 Task: In the  document regularreading.html Select the text and change paragraph spacing to  '1.5' Change page orientation to  'Landscape' Add Page color Navy Blue
Action: Mouse moved to (232, 322)
Screenshot: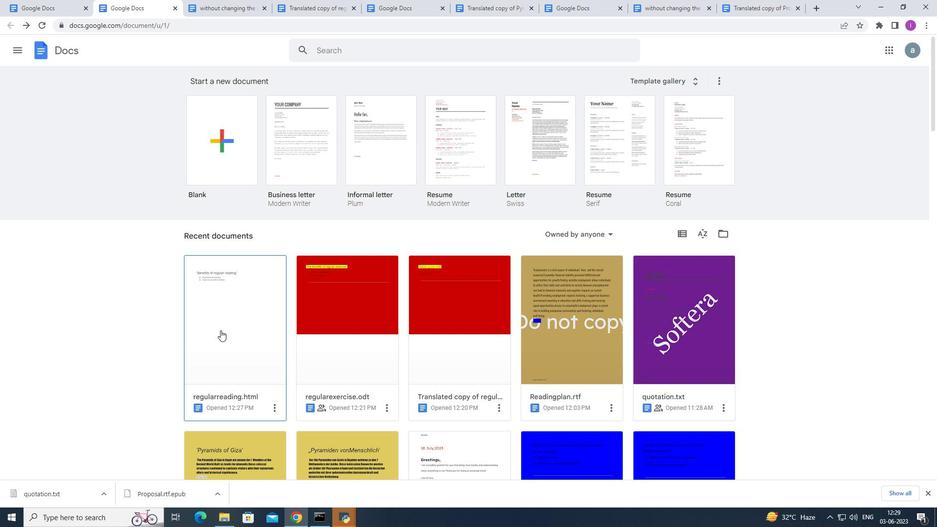 
Action: Mouse pressed left at (232, 322)
Screenshot: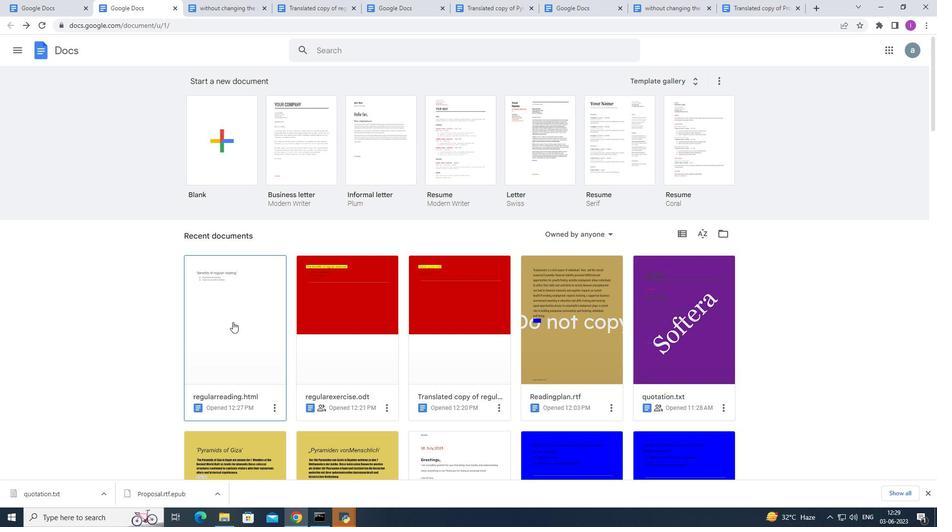 
Action: Mouse moved to (507, 212)
Screenshot: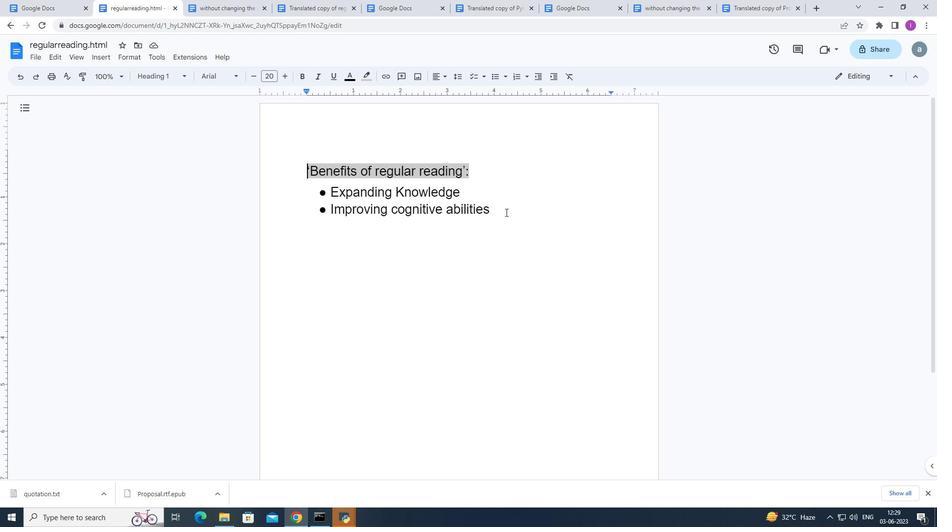 
Action: Mouse pressed left at (507, 212)
Screenshot: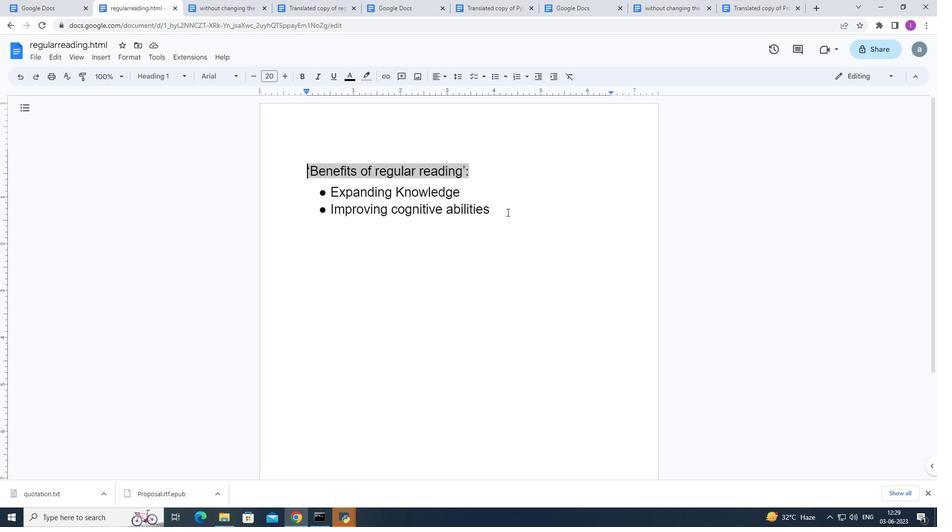 
Action: Mouse moved to (456, 77)
Screenshot: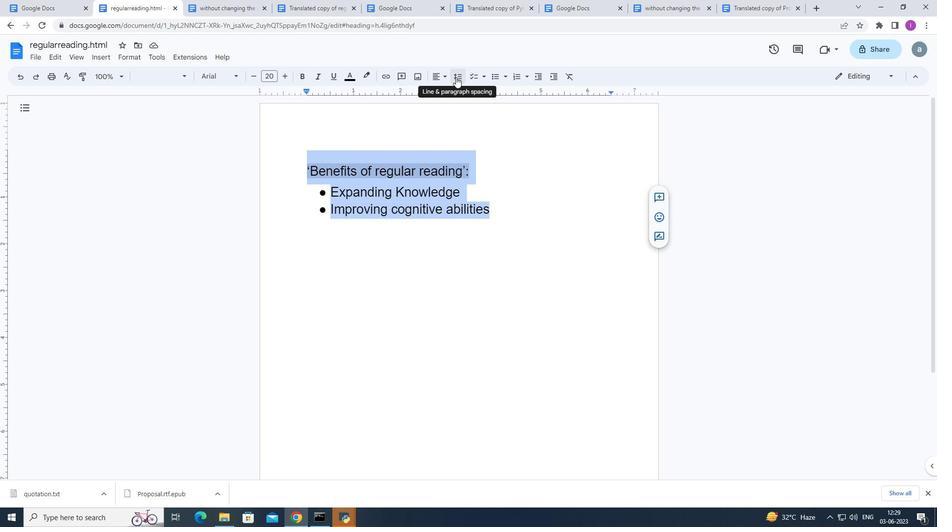 
Action: Mouse pressed left at (456, 77)
Screenshot: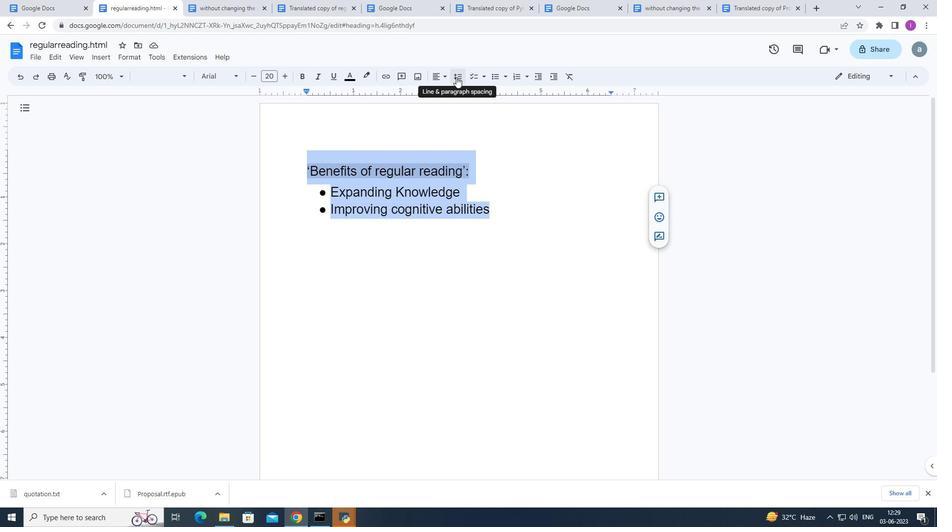 
Action: Mouse moved to (472, 123)
Screenshot: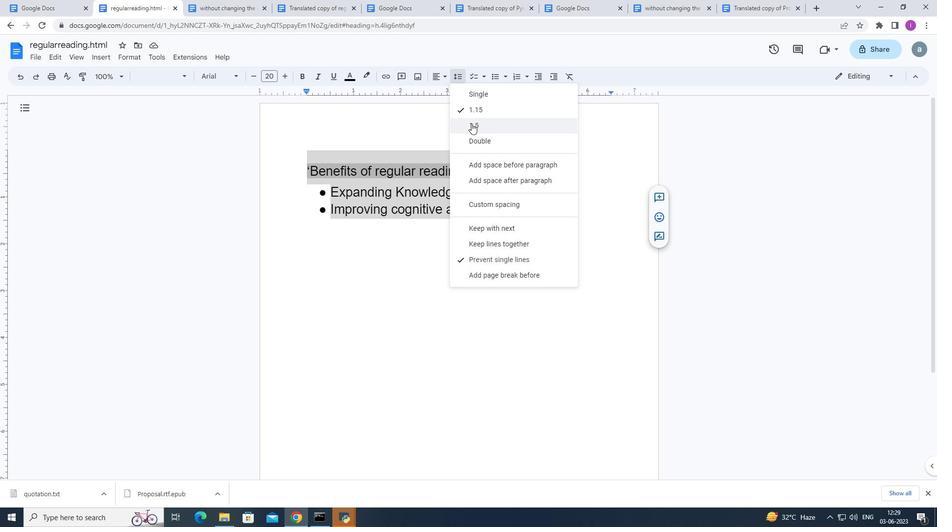 
Action: Mouse pressed left at (472, 123)
Screenshot: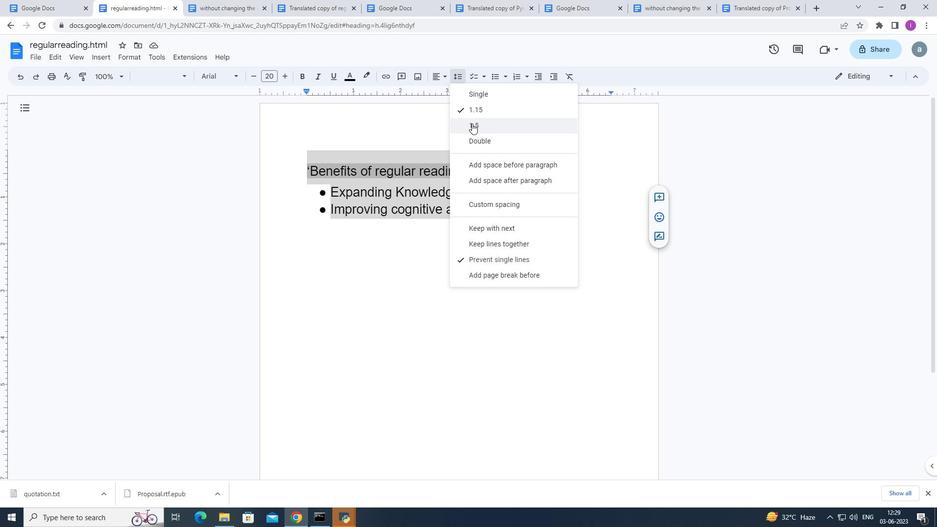 
Action: Mouse moved to (126, 240)
Screenshot: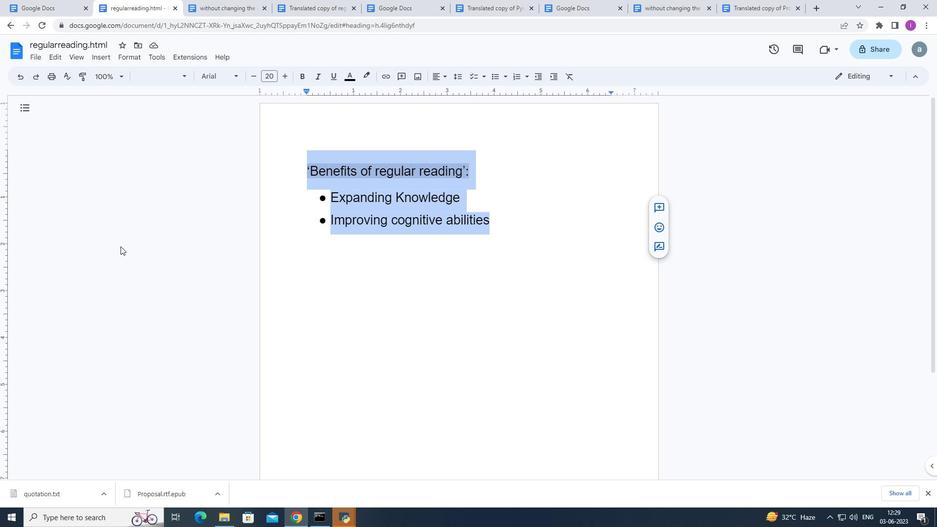 
Action: Mouse pressed left at (126, 240)
Screenshot: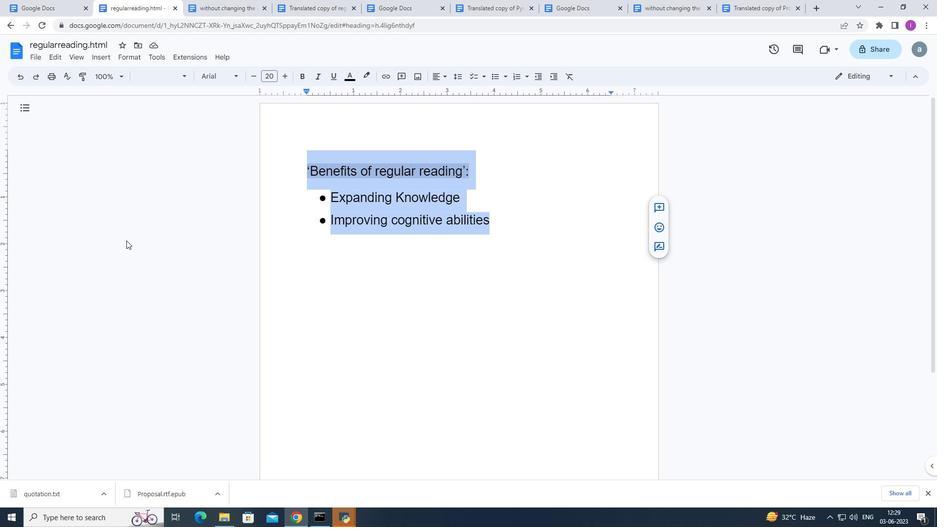 
Action: Mouse moved to (29, 57)
Screenshot: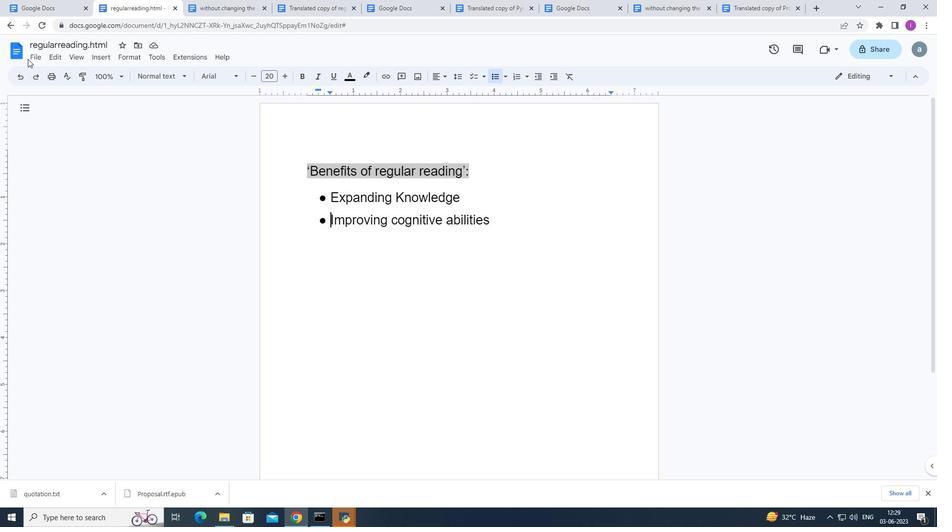 
Action: Mouse pressed left at (29, 57)
Screenshot: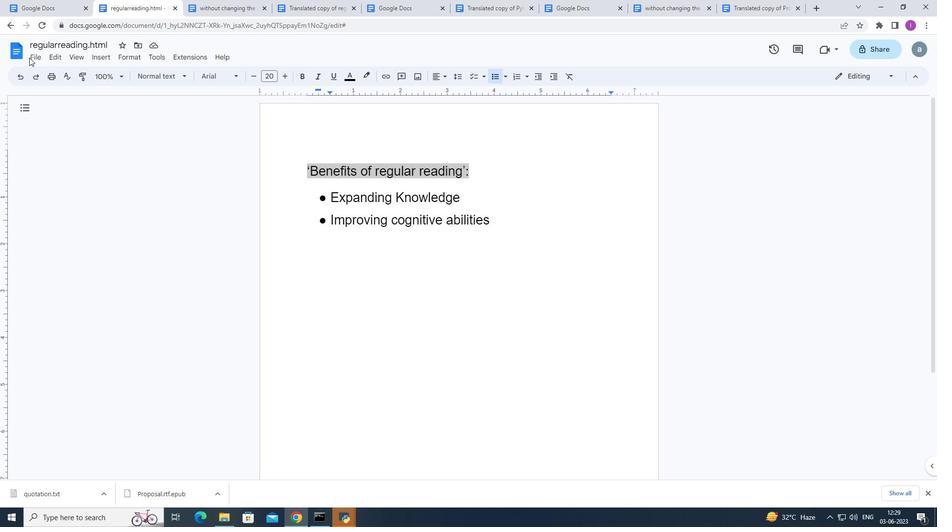 
Action: Mouse moved to (37, 58)
Screenshot: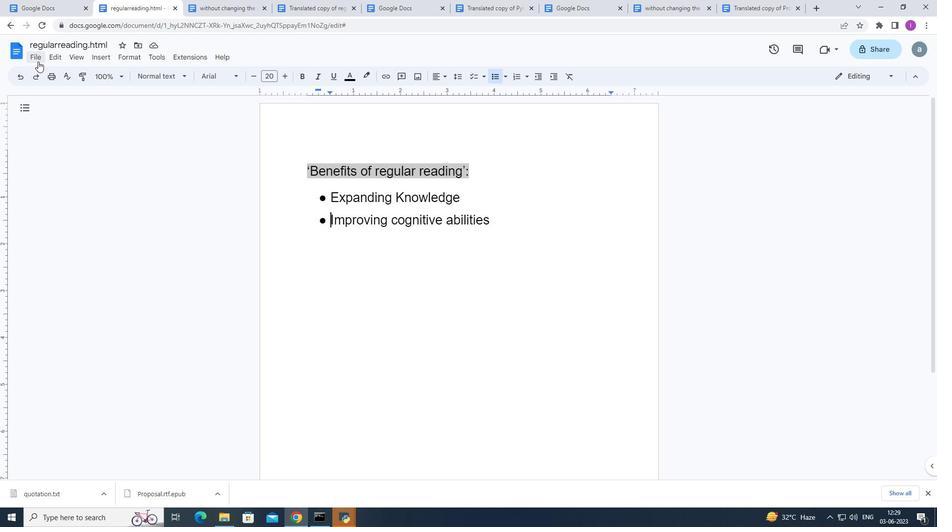 
Action: Mouse pressed left at (37, 58)
Screenshot: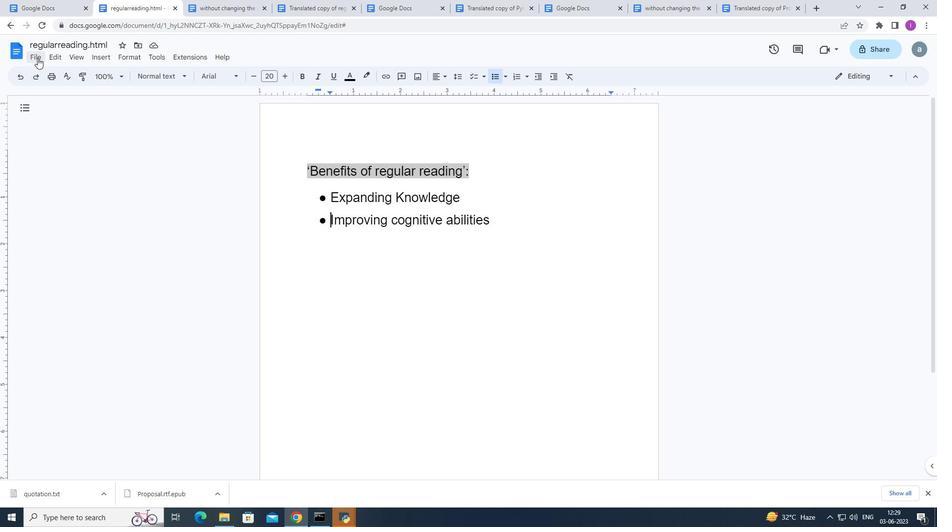 
Action: Mouse moved to (81, 325)
Screenshot: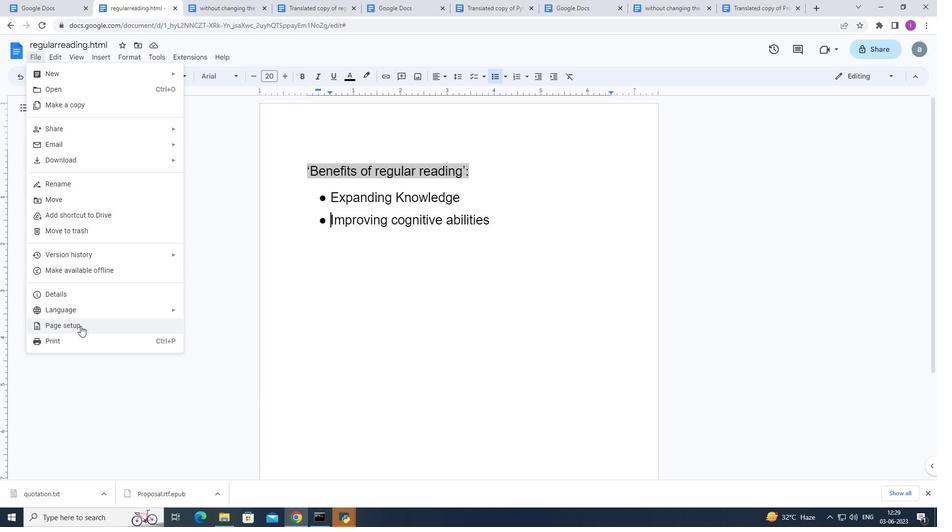 
Action: Mouse pressed left at (81, 325)
Screenshot: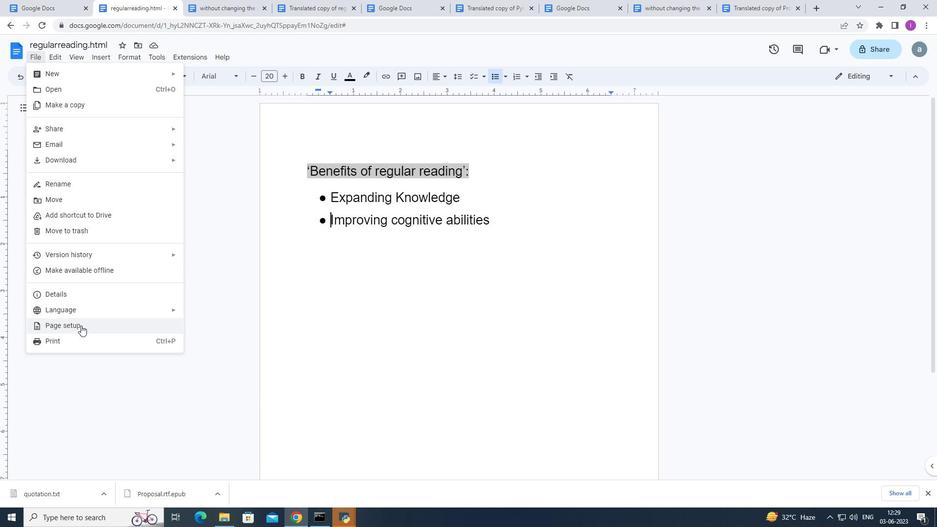 
Action: Mouse moved to (429, 244)
Screenshot: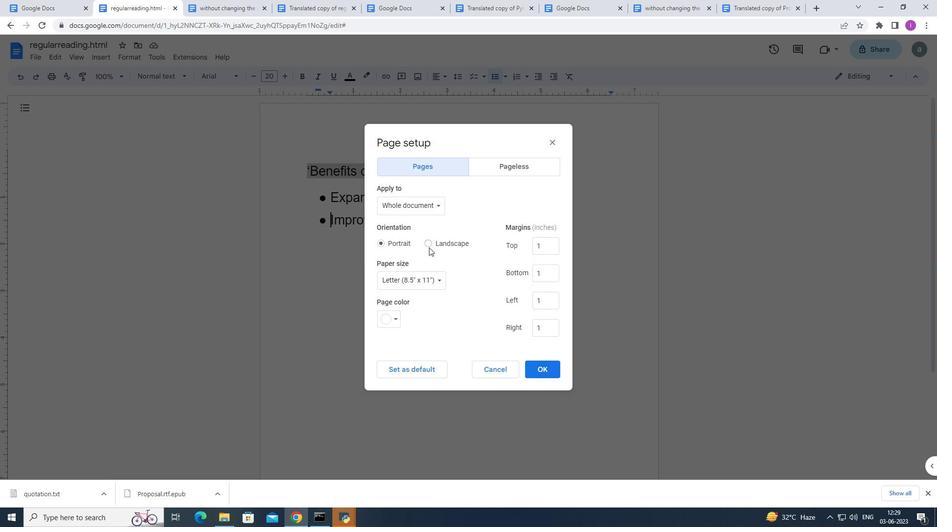 
Action: Mouse pressed left at (429, 244)
Screenshot: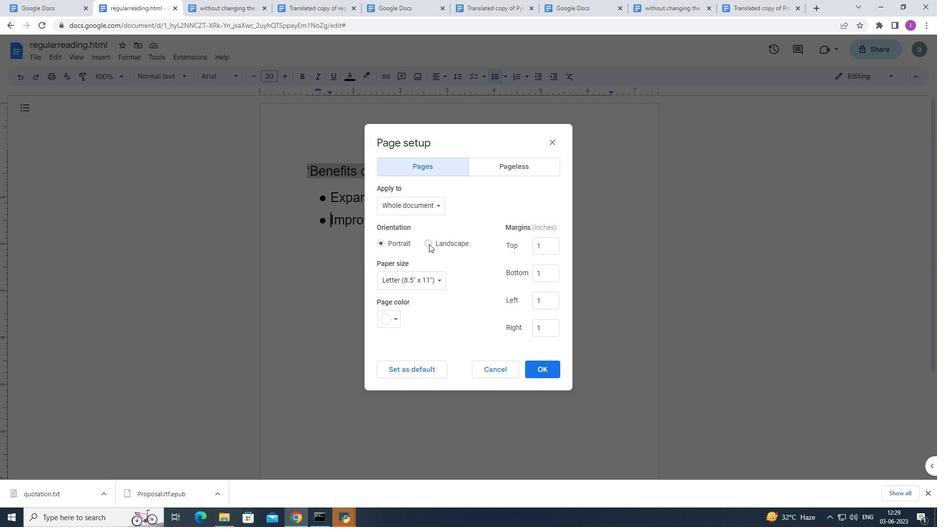 
Action: Mouse moved to (395, 319)
Screenshot: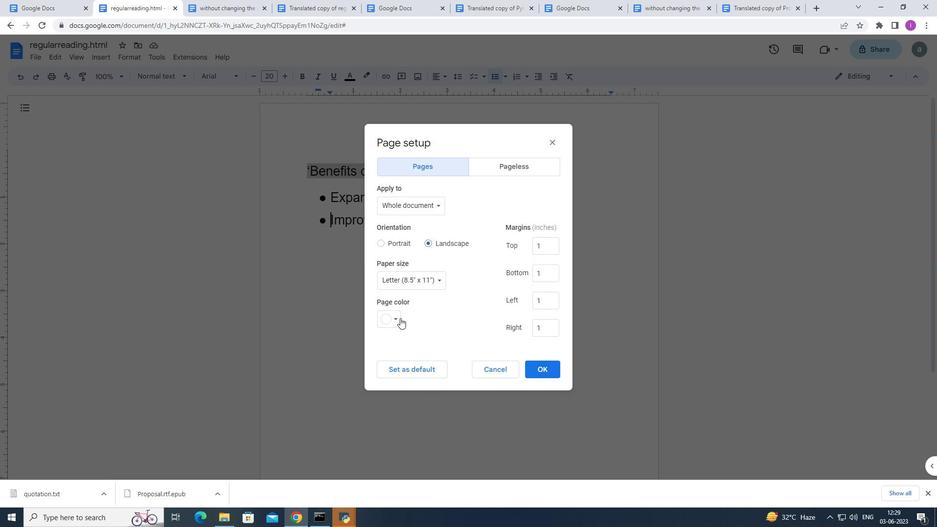 
Action: Mouse pressed left at (395, 319)
Screenshot: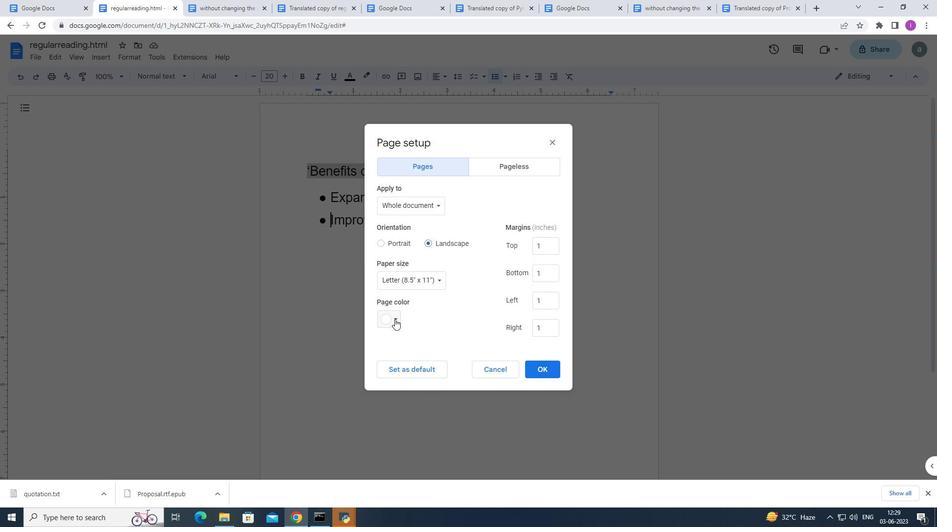 
Action: Mouse moved to (388, 439)
Screenshot: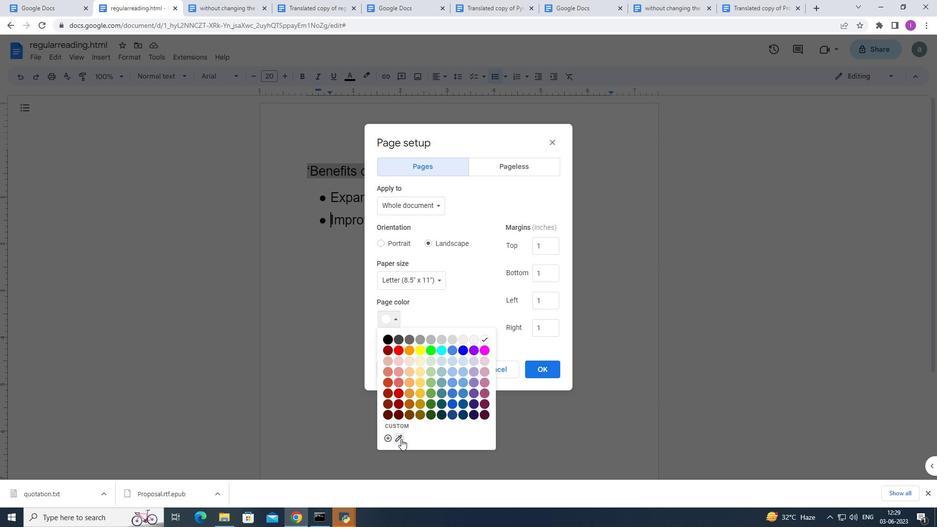 
Action: Mouse pressed left at (388, 439)
Screenshot: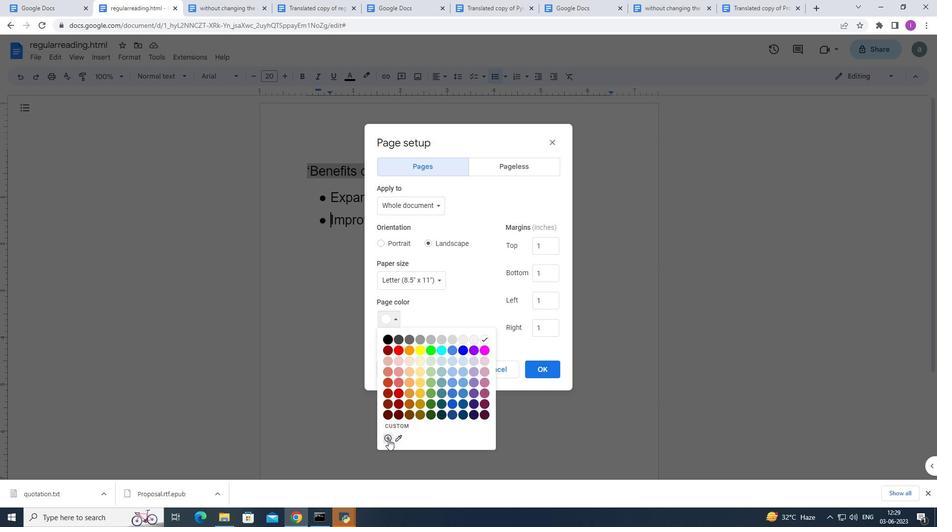 
Action: Mouse moved to (480, 265)
Screenshot: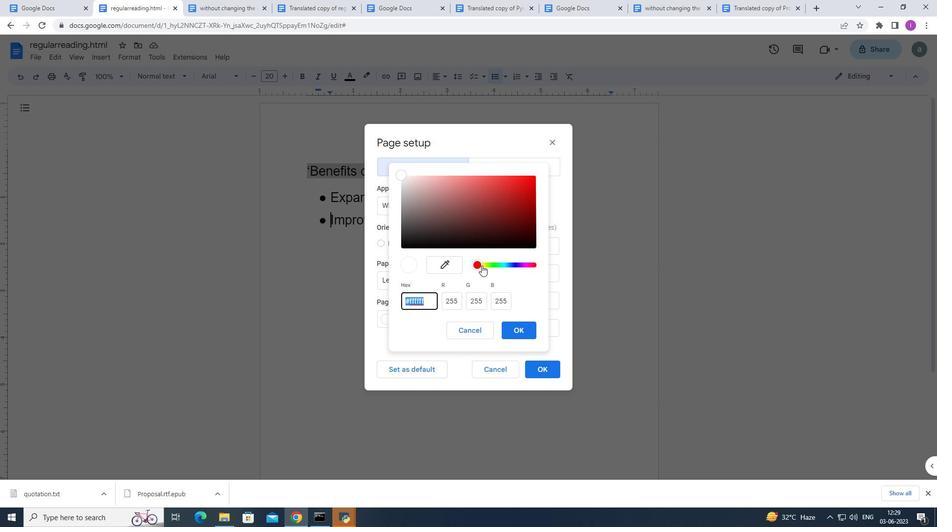 
Action: Mouse pressed left at (480, 265)
Screenshot: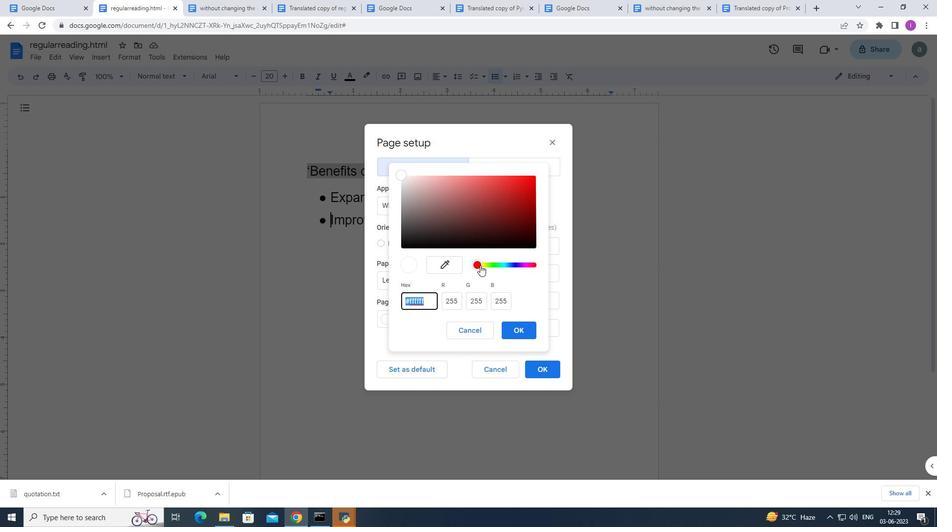 
Action: Mouse moved to (515, 268)
Screenshot: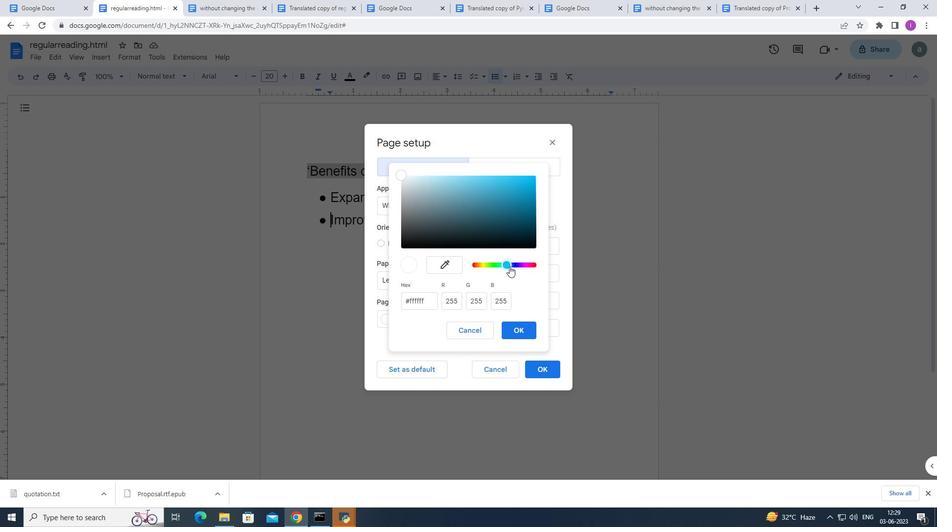 
Action: Mouse pressed left at (515, 268)
Screenshot: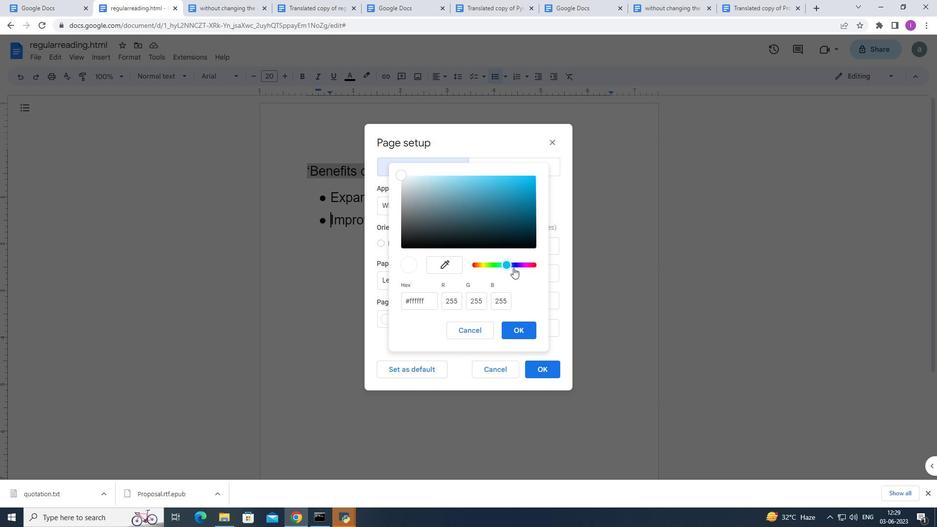 
Action: Mouse pressed left at (515, 268)
Screenshot: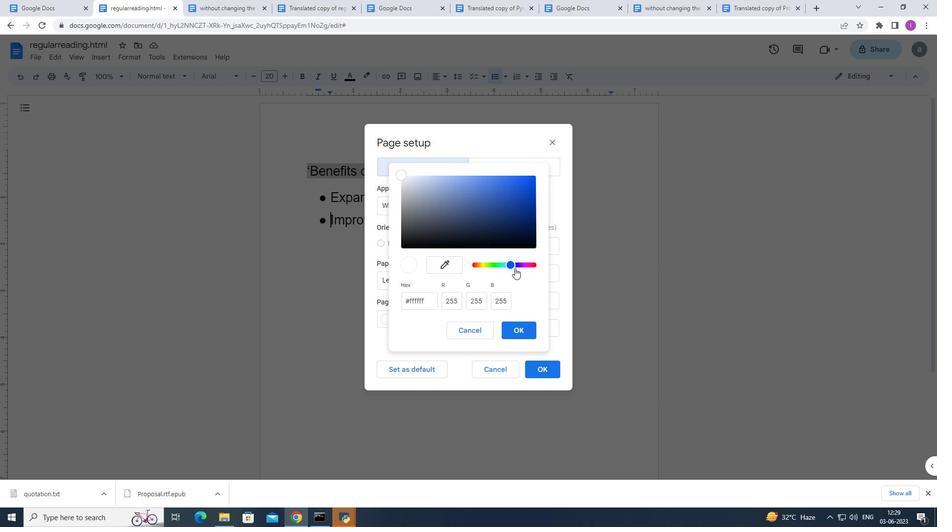 
Action: Mouse pressed left at (515, 268)
Screenshot: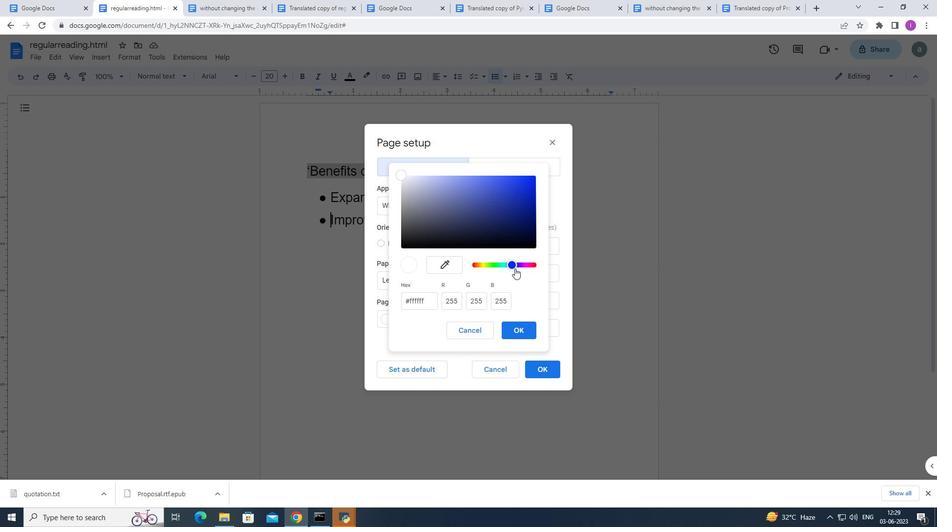 
Action: Mouse pressed left at (515, 268)
Screenshot: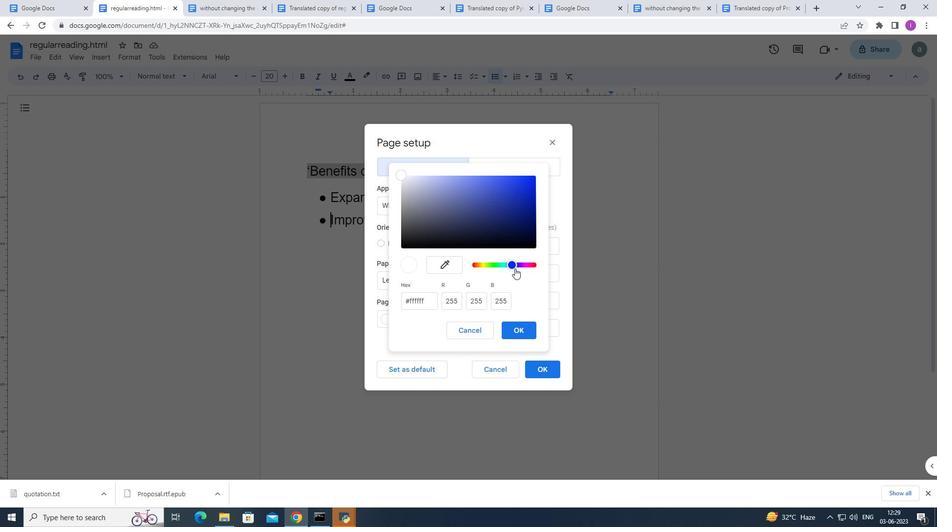 
Action: Mouse moved to (475, 182)
Screenshot: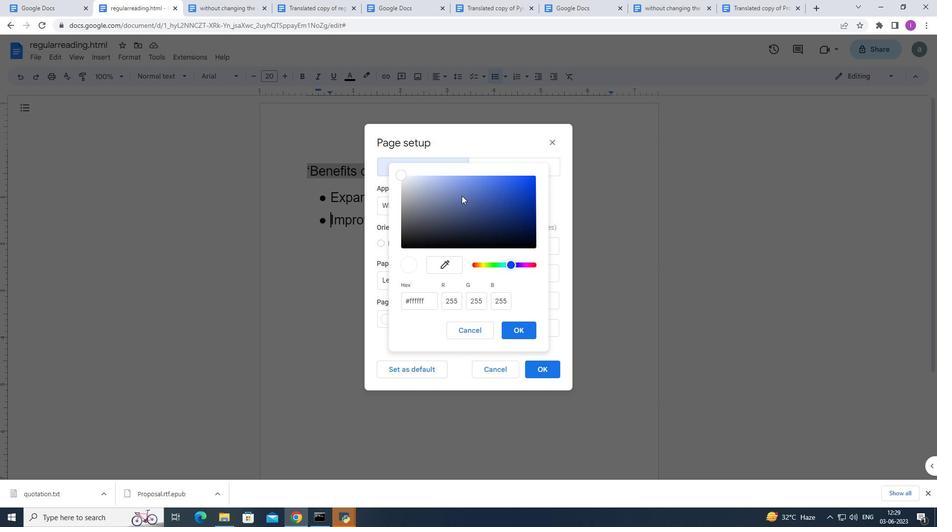 
Action: Mouse pressed left at (475, 182)
Screenshot: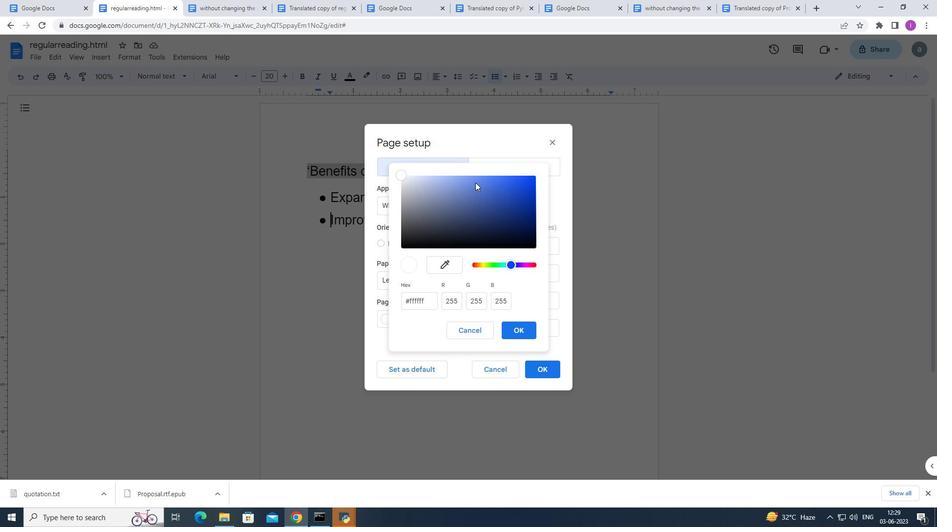 
Action: Mouse moved to (487, 183)
Screenshot: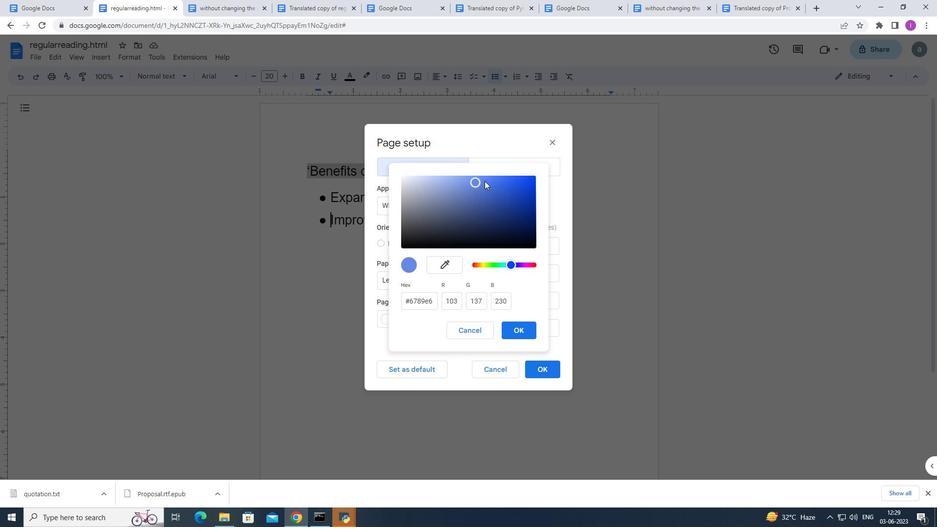 
Action: Mouse pressed left at (487, 183)
Screenshot: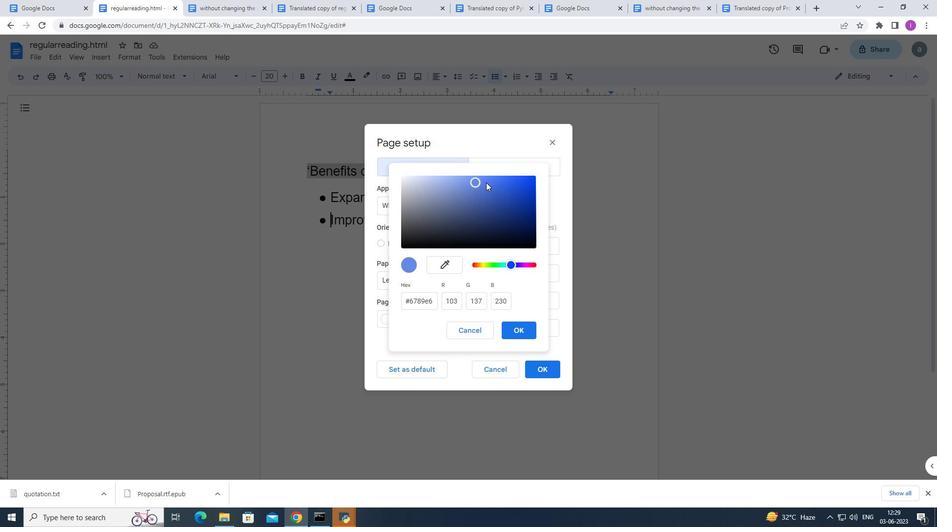 
Action: Mouse moved to (511, 183)
Screenshot: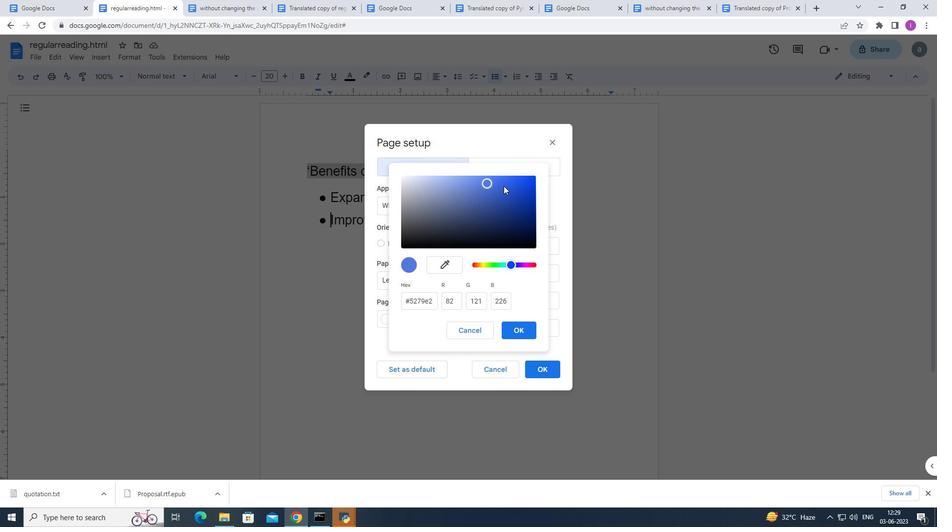 
Action: Mouse pressed left at (511, 183)
Screenshot: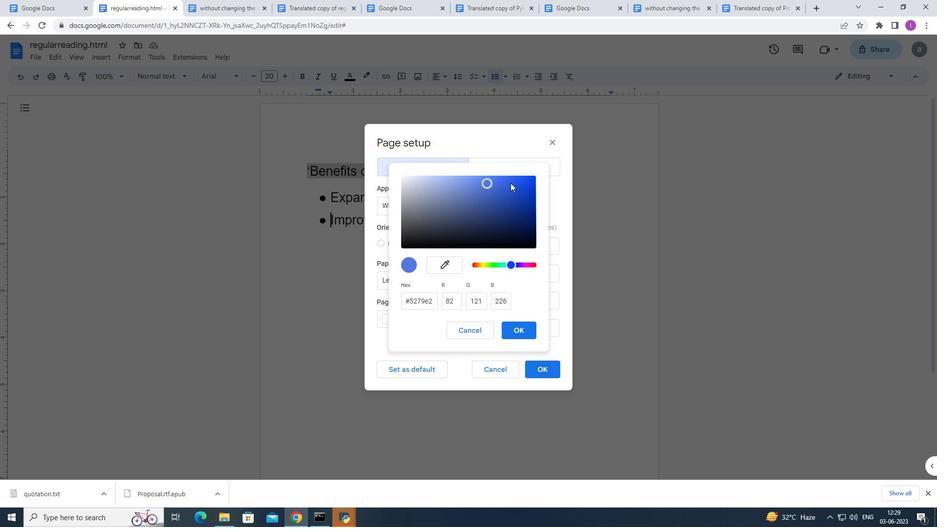 
Action: Mouse moved to (524, 178)
Screenshot: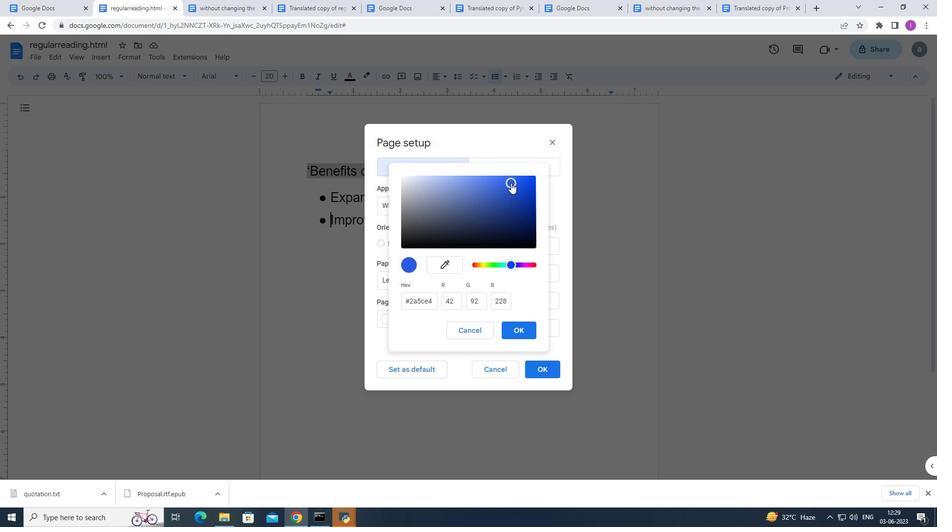 
Action: Mouse pressed left at (524, 178)
Screenshot: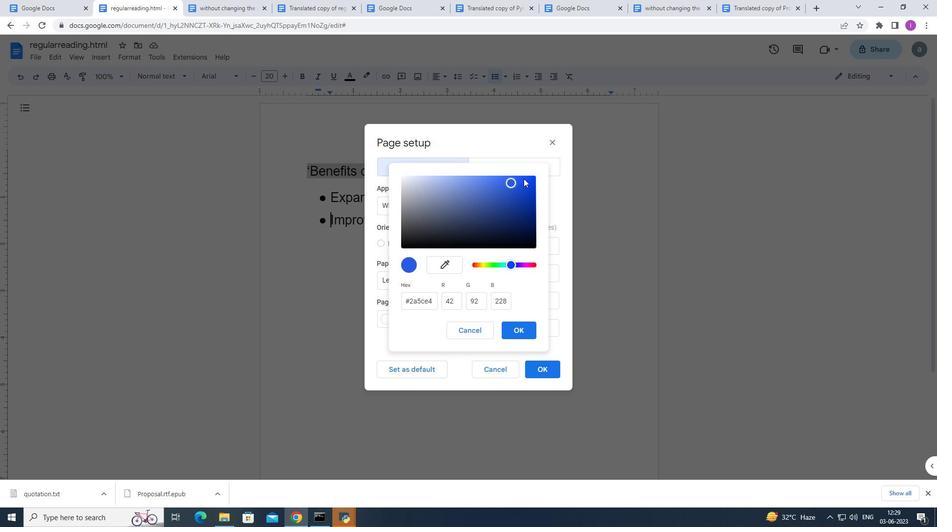 
Action: Mouse moved to (534, 182)
Screenshot: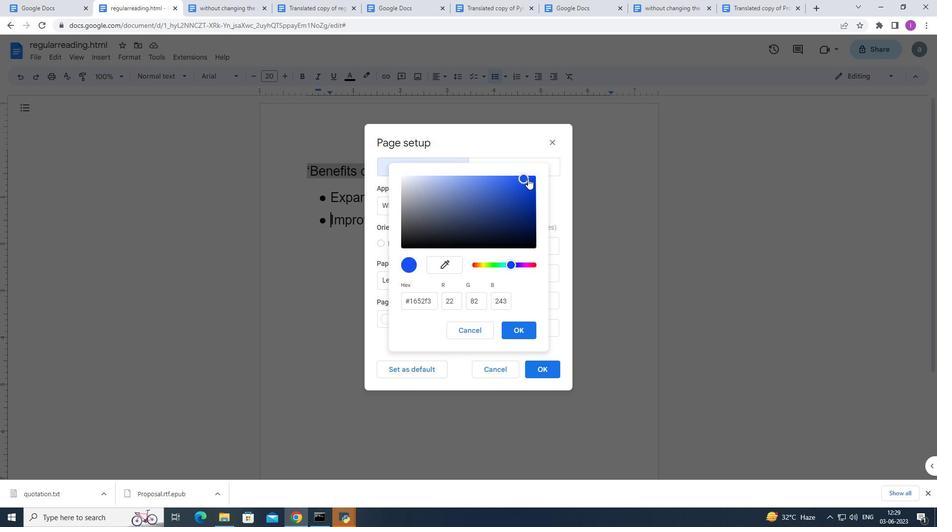 
Action: Mouse pressed left at (534, 182)
Screenshot: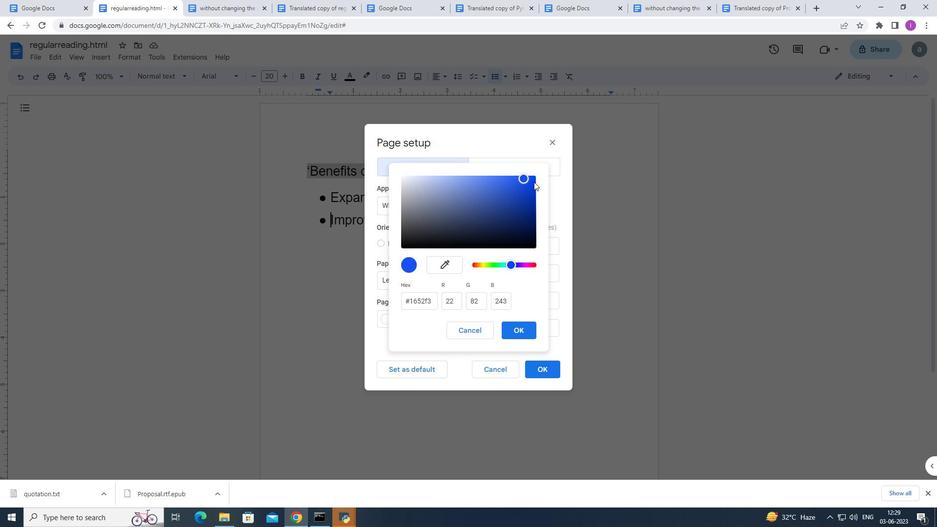 
Action: Mouse moved to (529, 188)
Screenshot: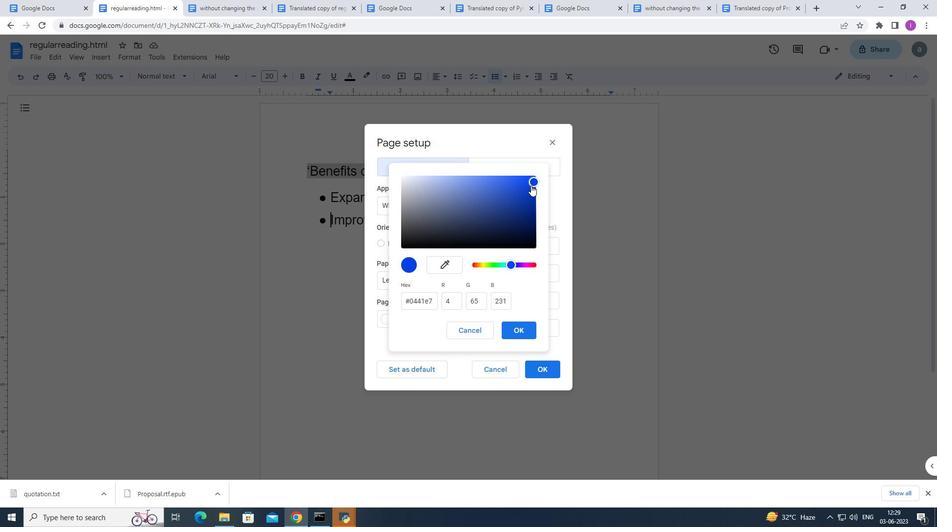
Action: Mouse pressed left at (529, 188)
Screenshot: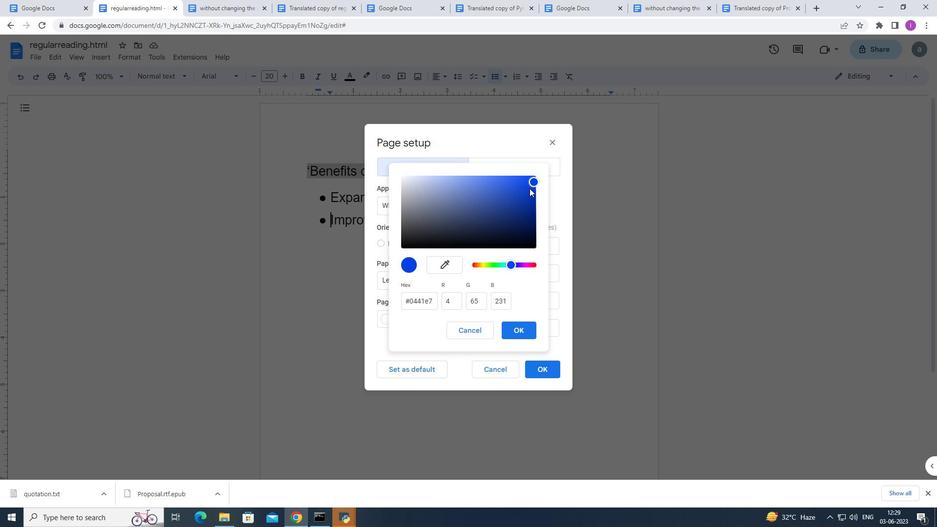 
Action: Mouse moved to (524, 328)
Screenshot: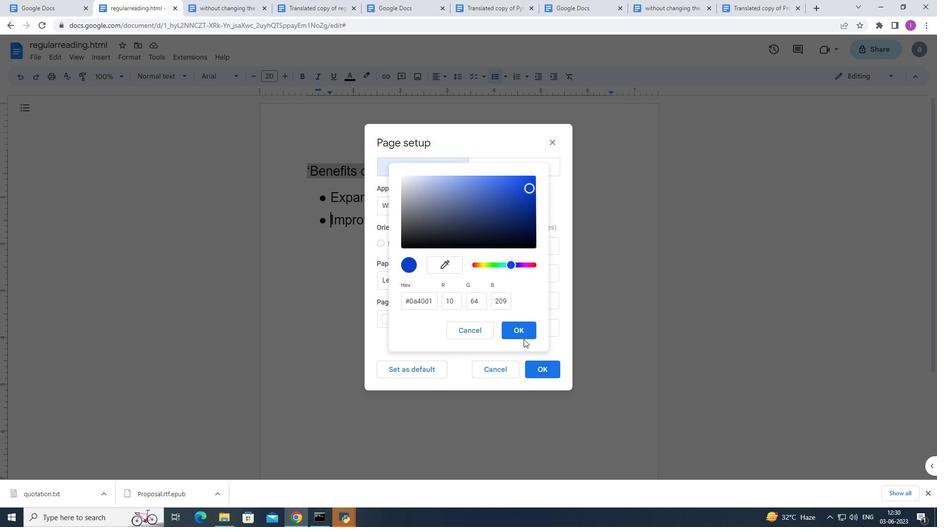 
Action: Mouse pressed left at (524, 328)
Screenshot: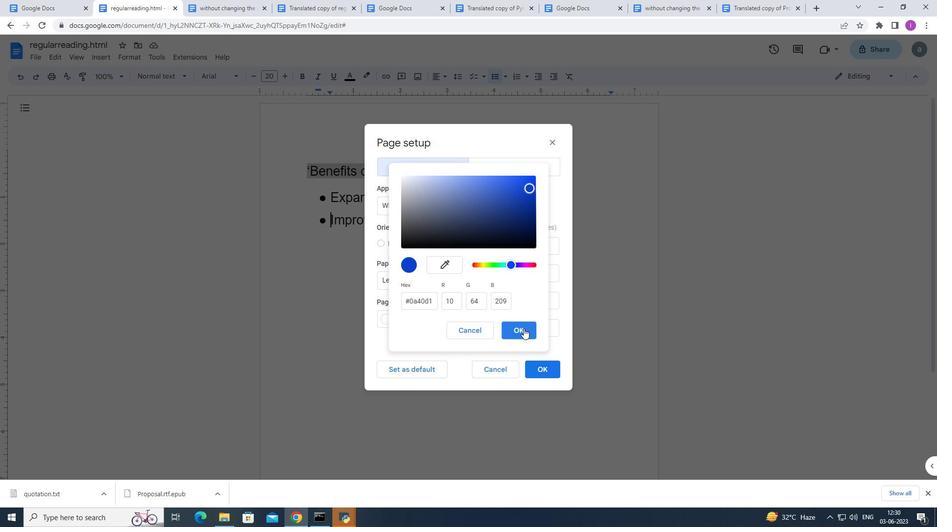 
Action: Mouse moved to (546, 370)
Screenshot: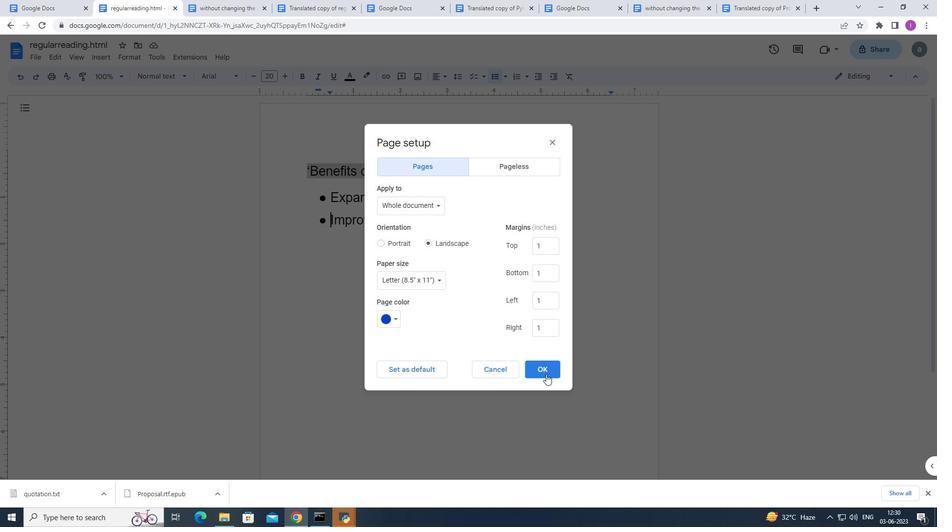 
Action: Mouse pressed left at (546, 370)
Screenshot: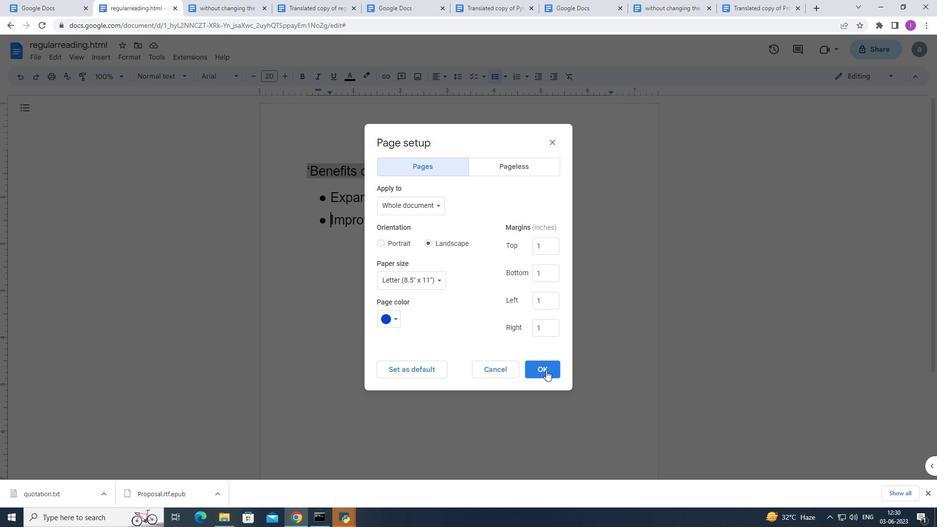 
Action: Mouse moved to (216, 214)
Screenshot: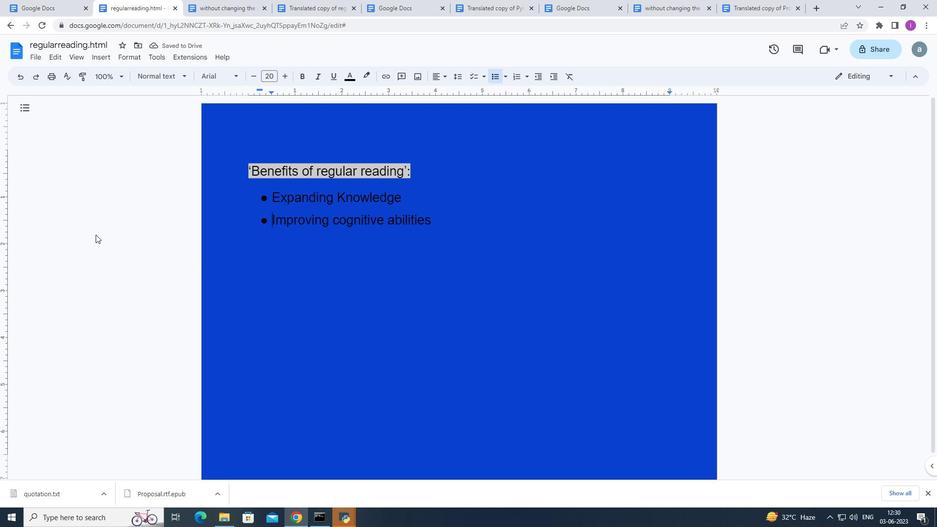 
